 Task: Add Mahi Mahi Previously Frozen to the cart.
Action: Mouse moved to (14, 120)
Screenshot: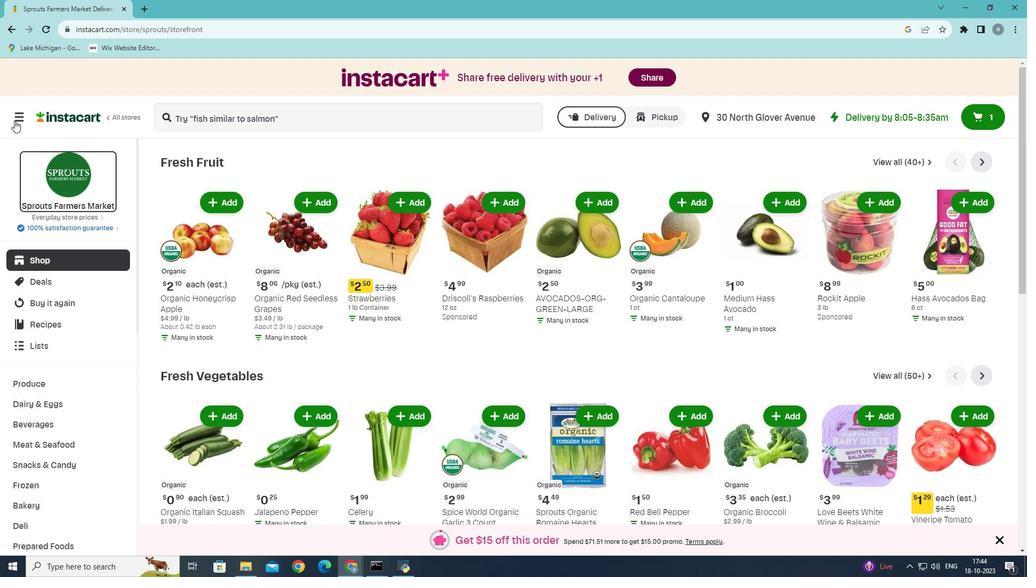 
Action: Mouse pressed left at (14, 120)
Screenshot: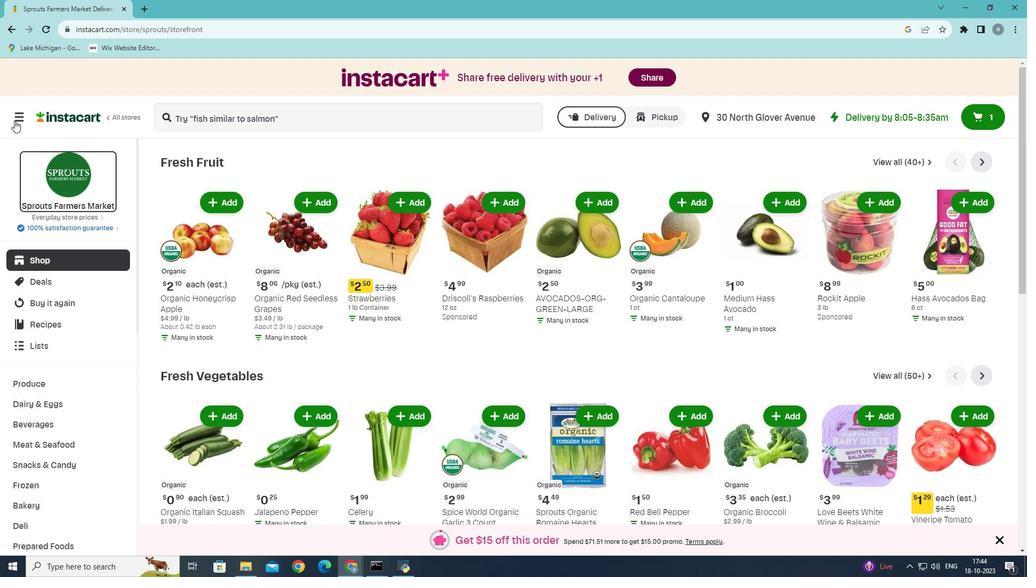 
Action: Mouse moved to (85, 318)
Screenshot: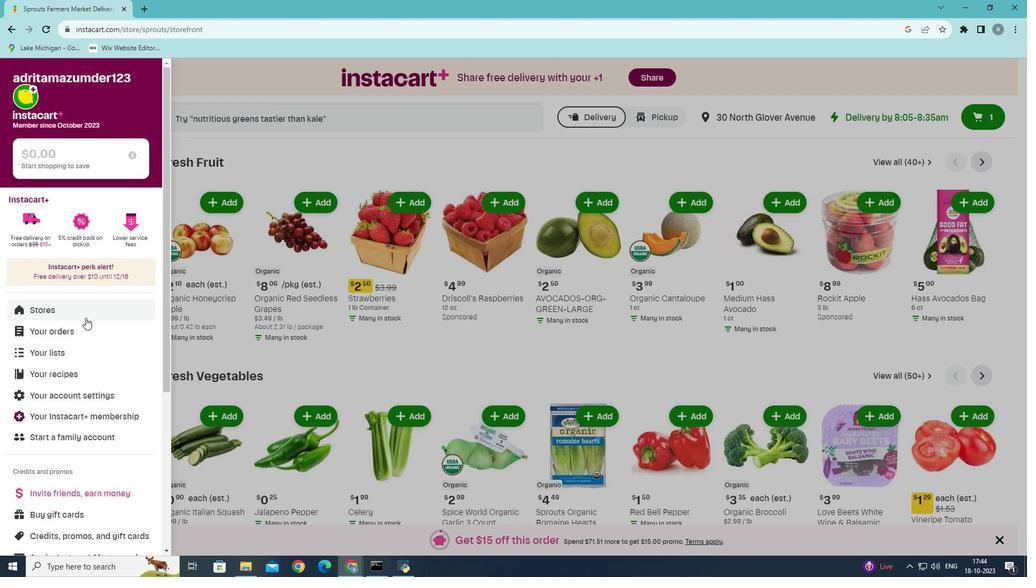 
Action: Mouse pressed left at (85, 318)
Screenshot: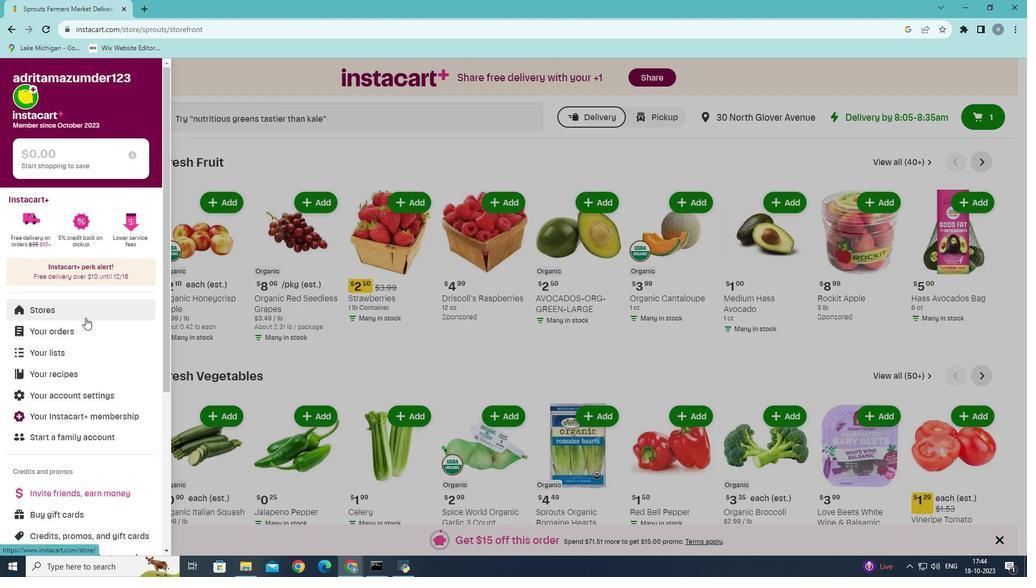 
Action: Mouse moved to (242, 108)
Screenshot: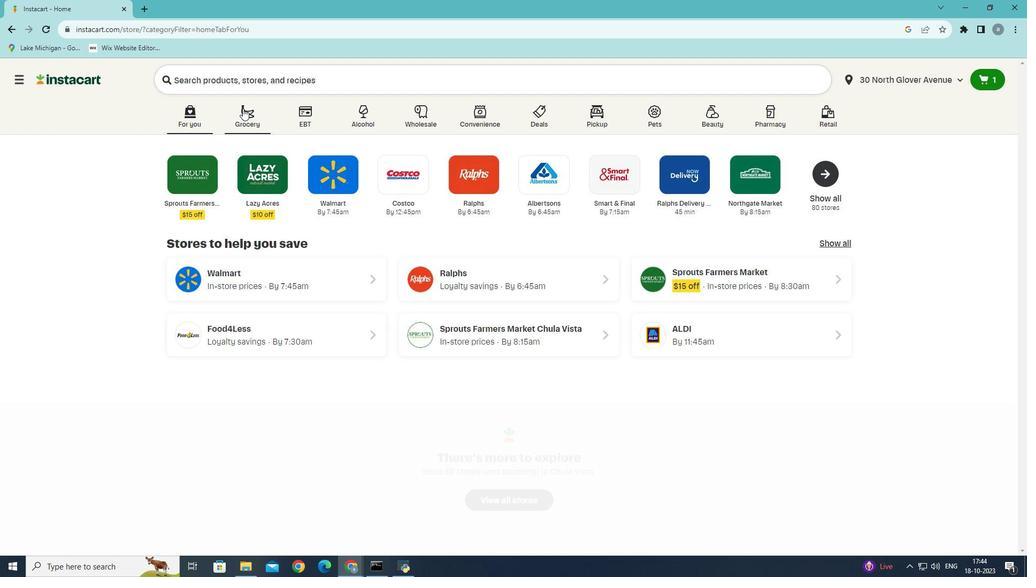 
Action: Mouse pressed left at (242, 108)
Screenshot: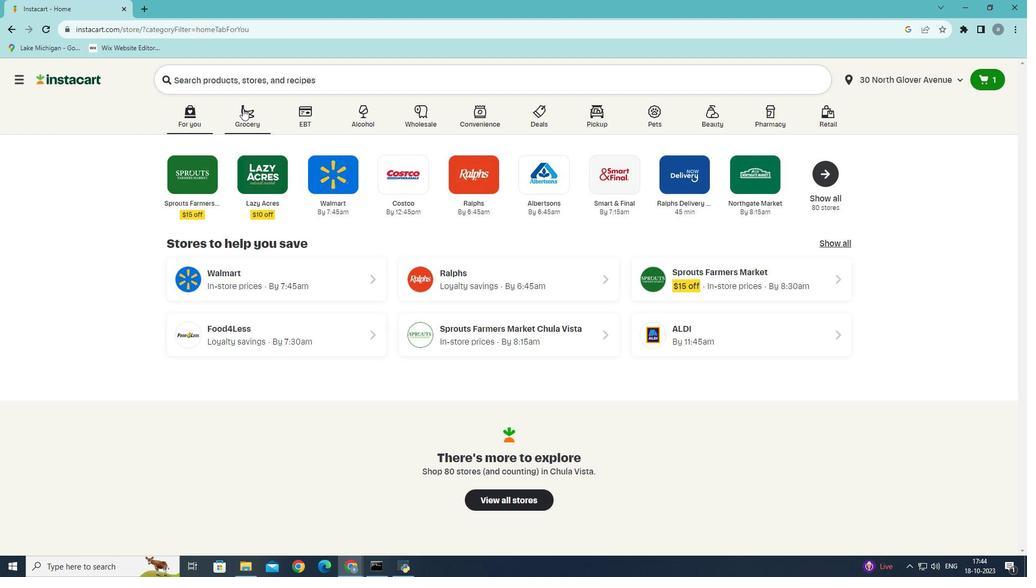 
Action: Mouse moved to (205, 322)
Screenshot: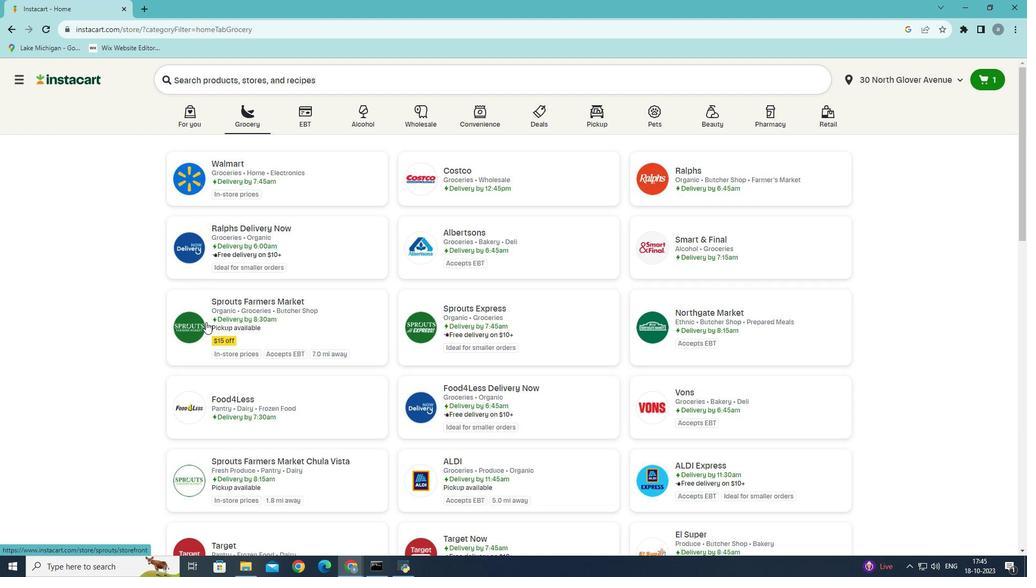 
Action: Mouse pressed left at (205, 322)
Screenshot: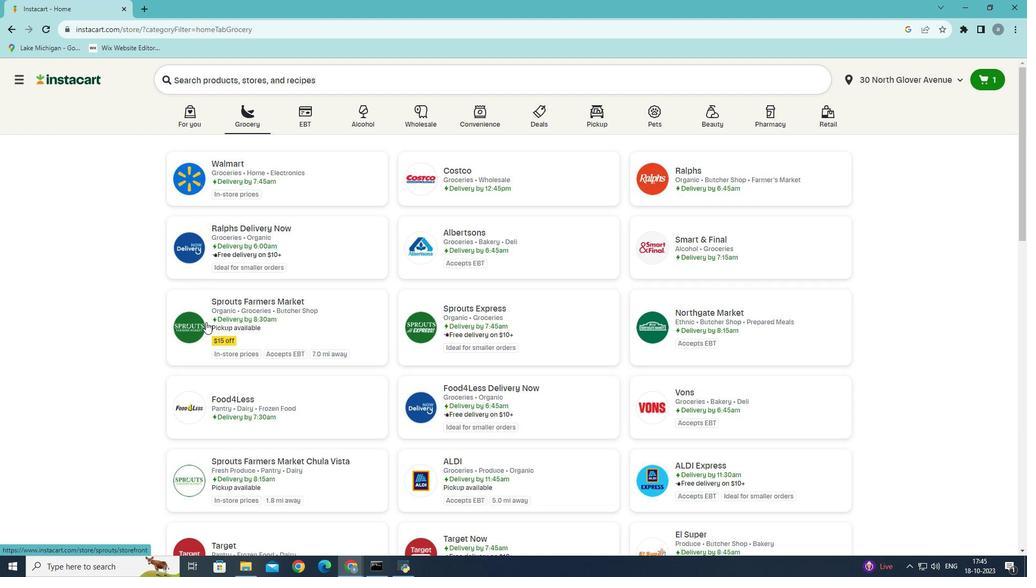 
Action: Mouse moved to (41, 444)
Screenshot: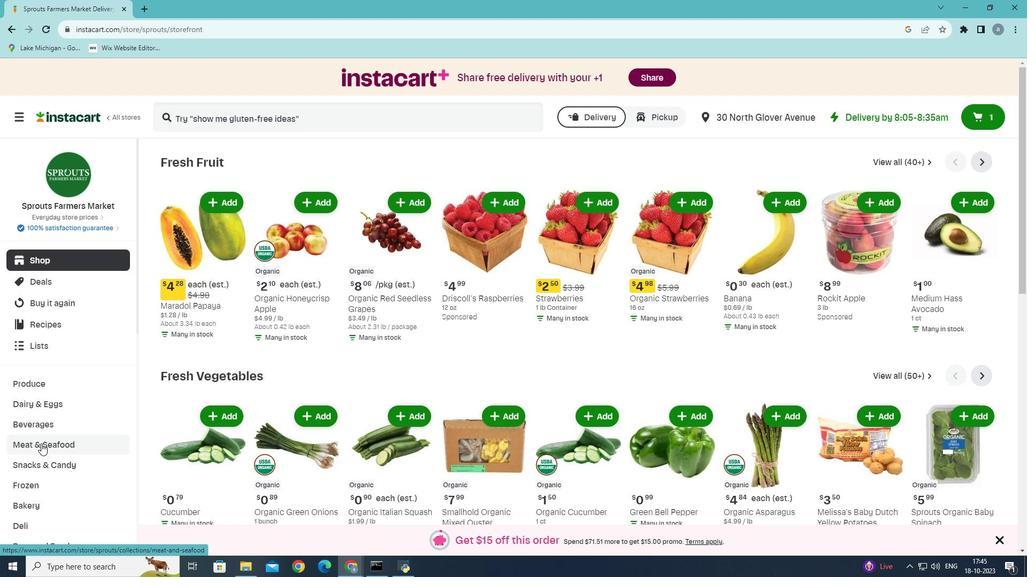 
Action: Mouse pressed left at (41, 444)
Screenshot: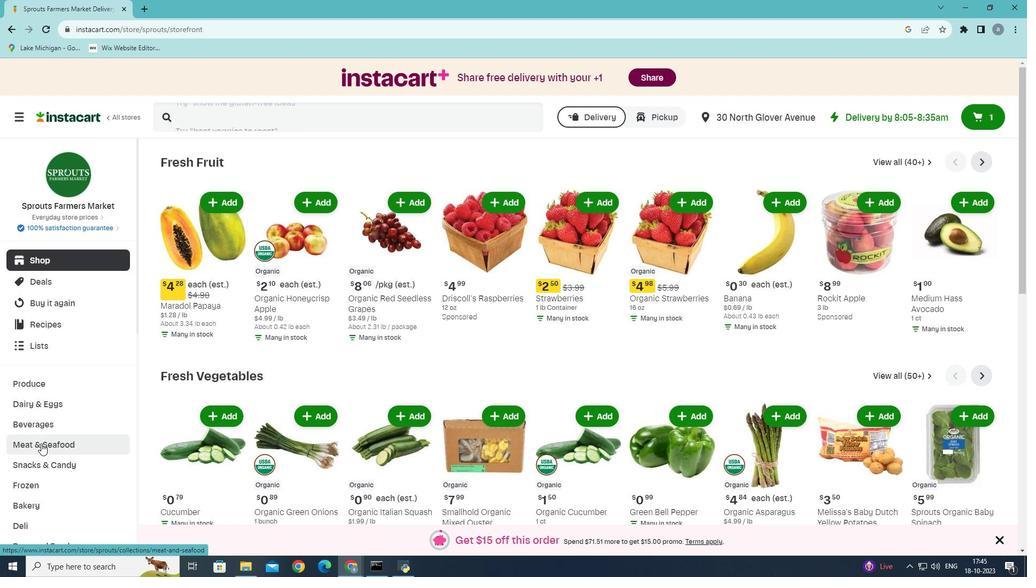 
Action: Mouse moved to (418, 183)
Screenshot: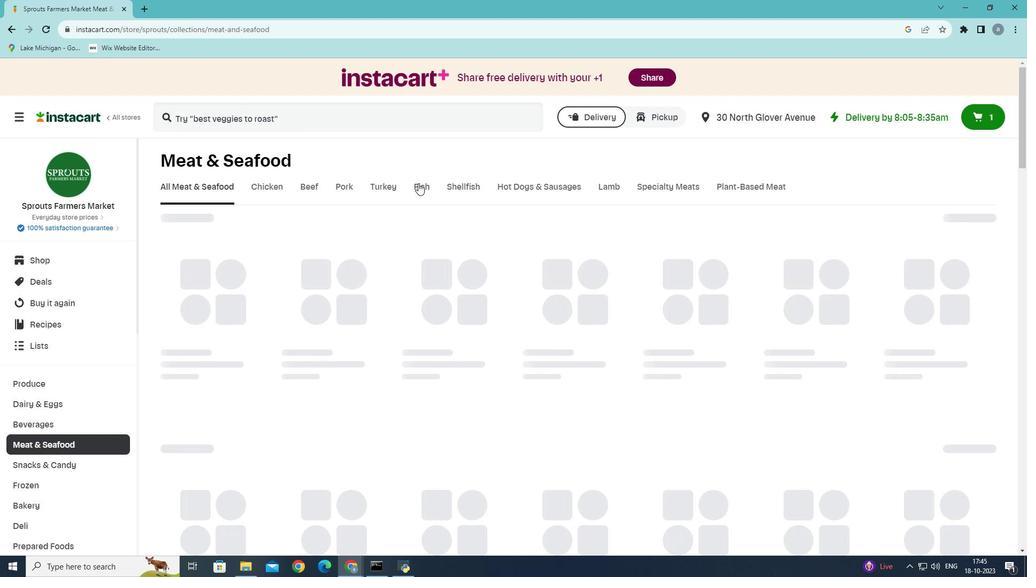 
Action: Mouse pressed left at (418, 183)
Screenshot: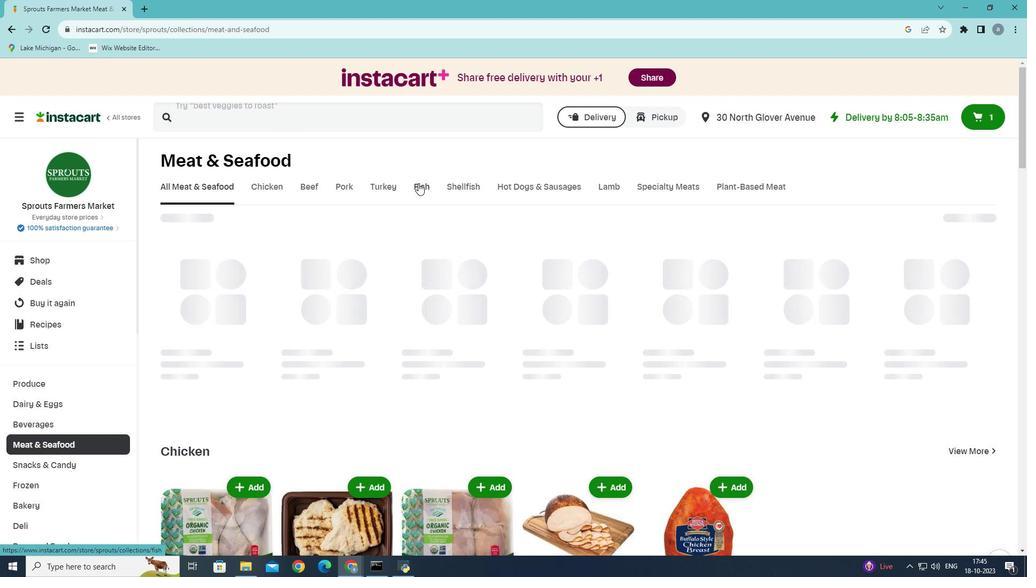 
Action: Mouse moved to (477, 338)
Screenshot: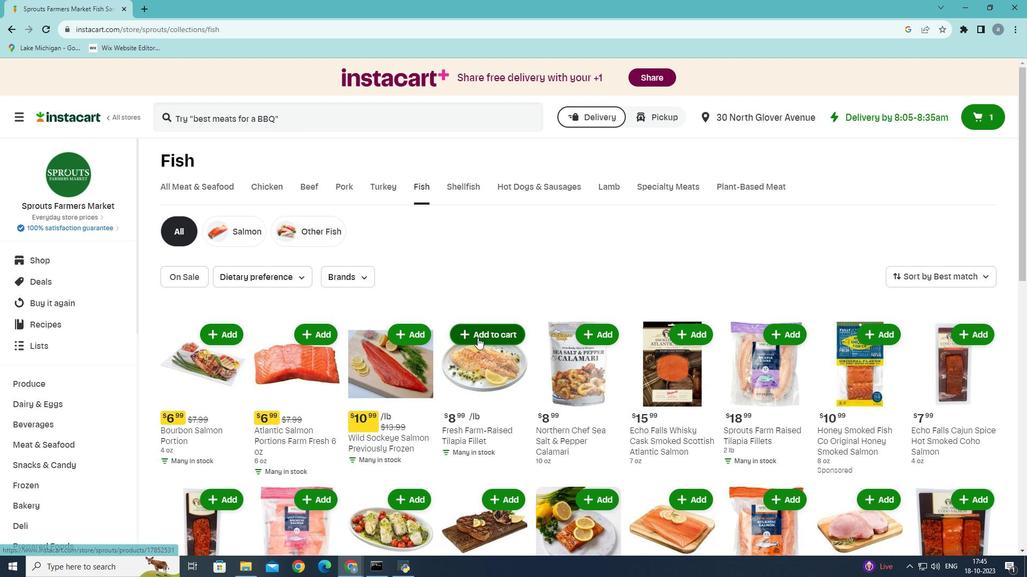 
Action: Mouse scrolled (477, 337) with delta (0, 0)
Screenshot: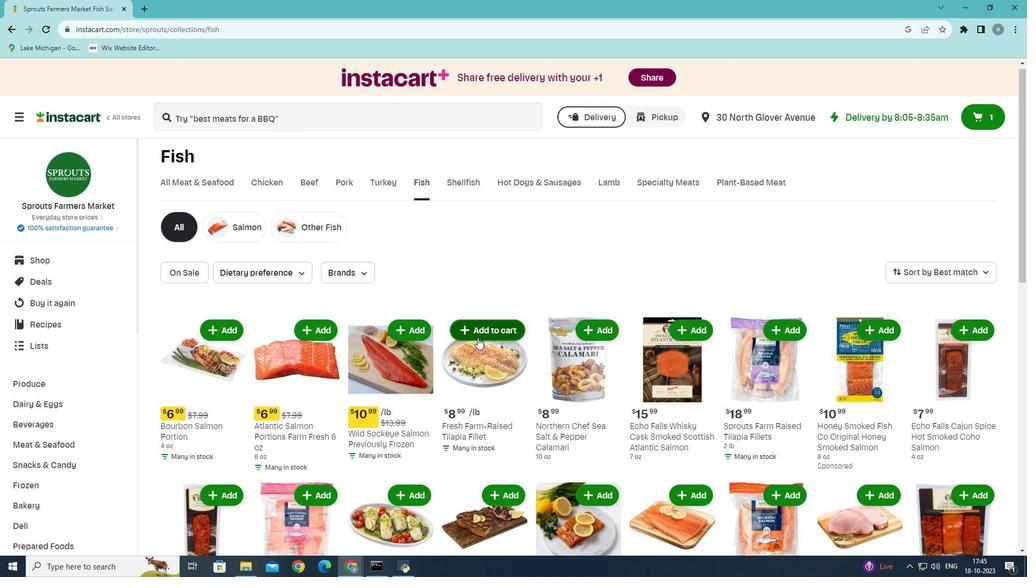 
Action: Mouse scrolled (477, 337) with delta (0, 0)
Screenshot: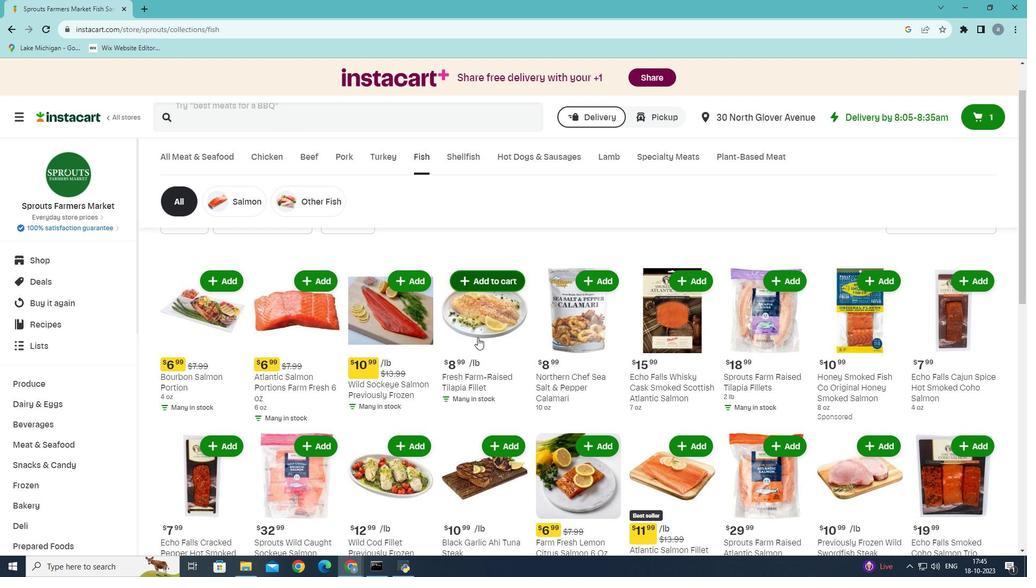 
Action: Mouse scrolled (477, 337) with delta (0, 0)
Screenshot: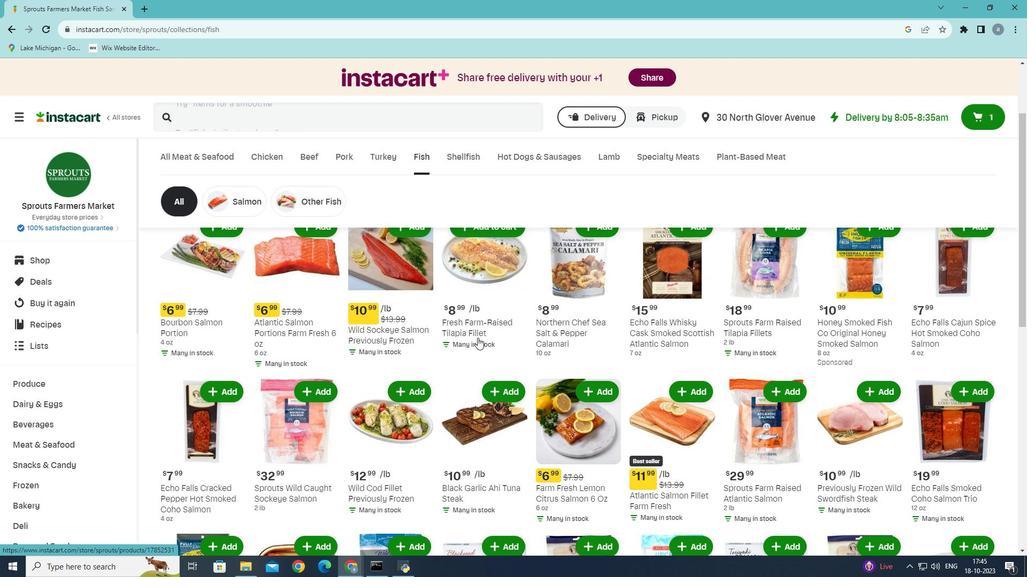 
Action: Mouse scrolled (477, 337) with delta (0, 0)
Screenshot: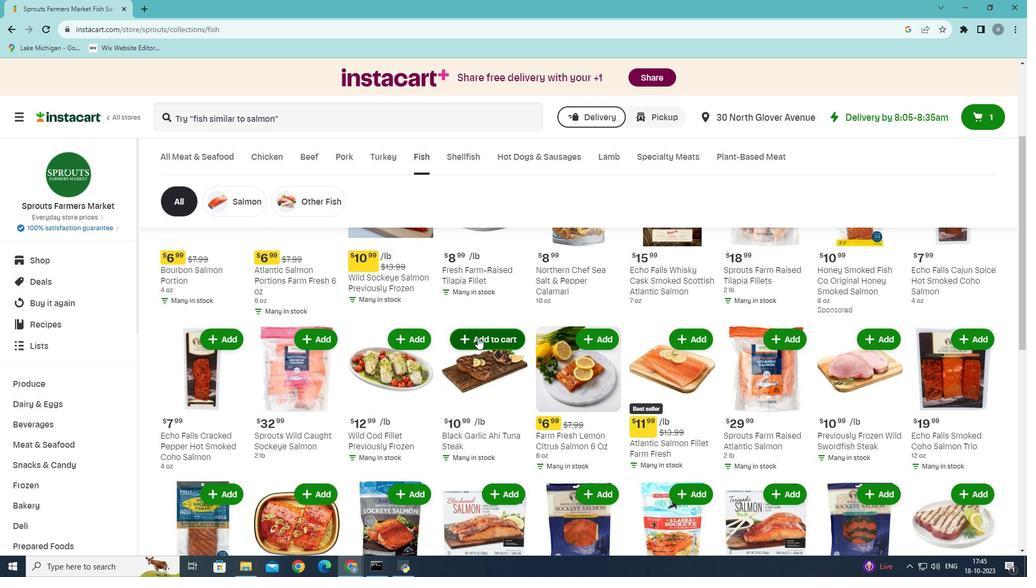 
Action: Mouse scrolled (477, 337) with delta (0, 0)
Screenshot: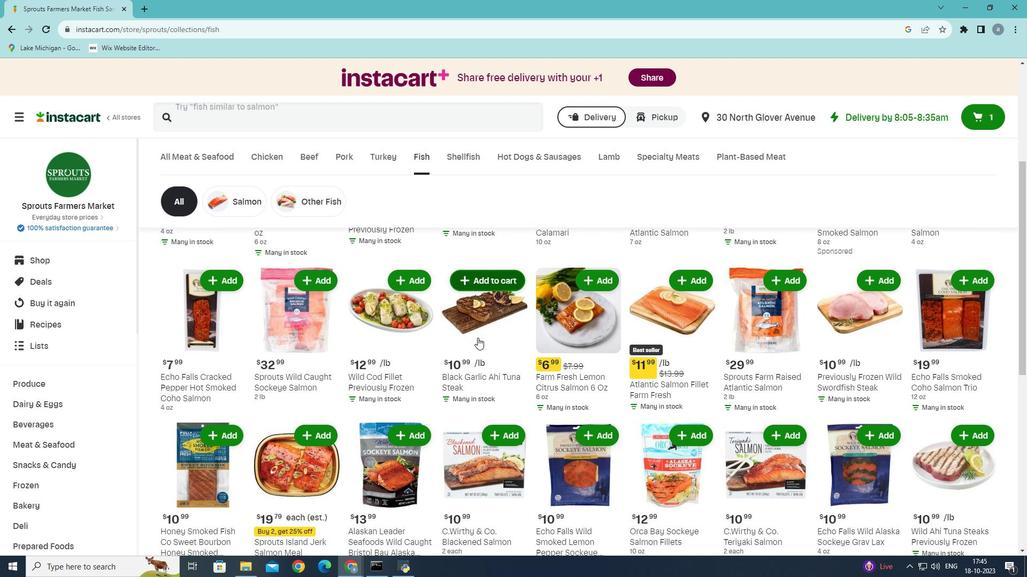 
Action: Mouse scrolled (477, 337) with delta (0, 0)
Screenshot: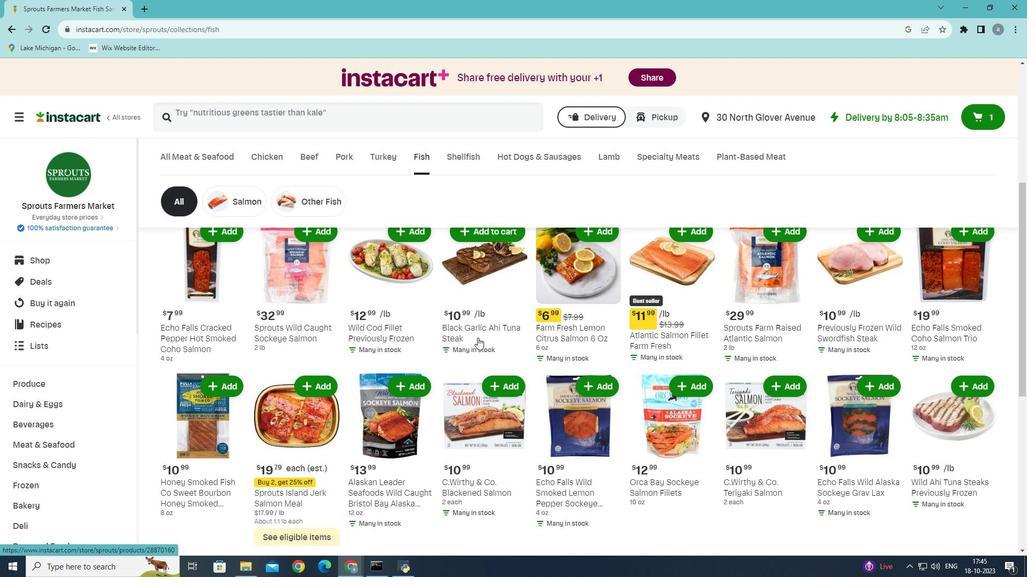 
Action: Mouse scrolled (477, 337) with delta (0, 0)
Screenshot: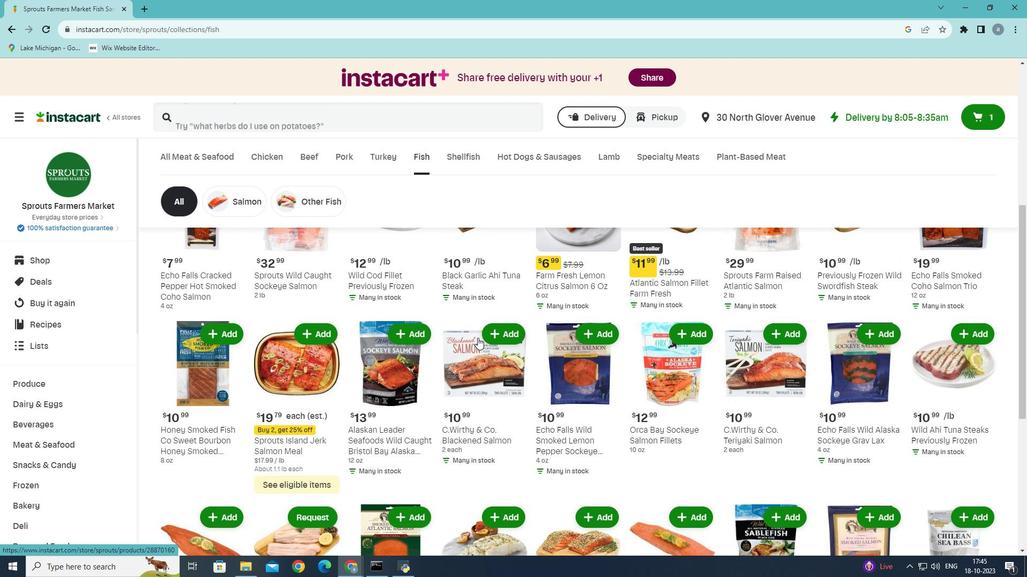 
Action: Mouse scrolled (477, 337) with delta (0, 0)
Screenshot: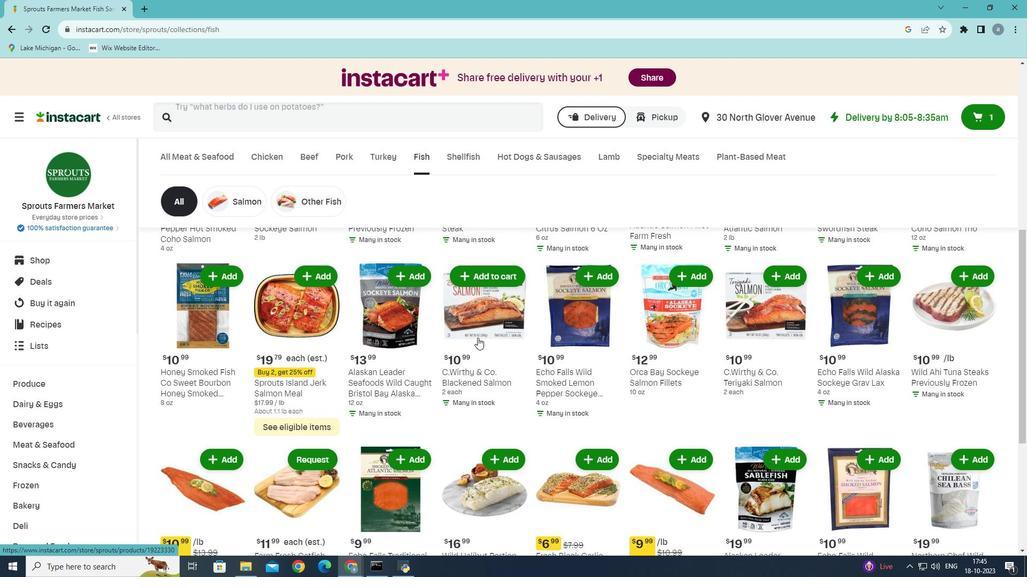 
Action: Mouse scrolled (477, 337) with delta (0, 0)
Screenshot: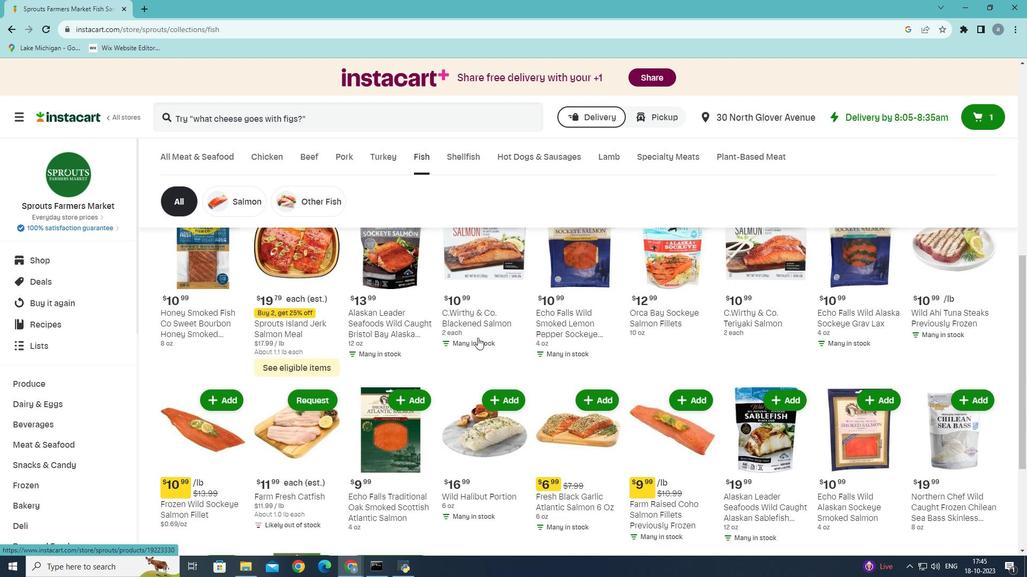 
Action: Mouse scrolled (477, 337) with delta (0, 0)
Screenshot: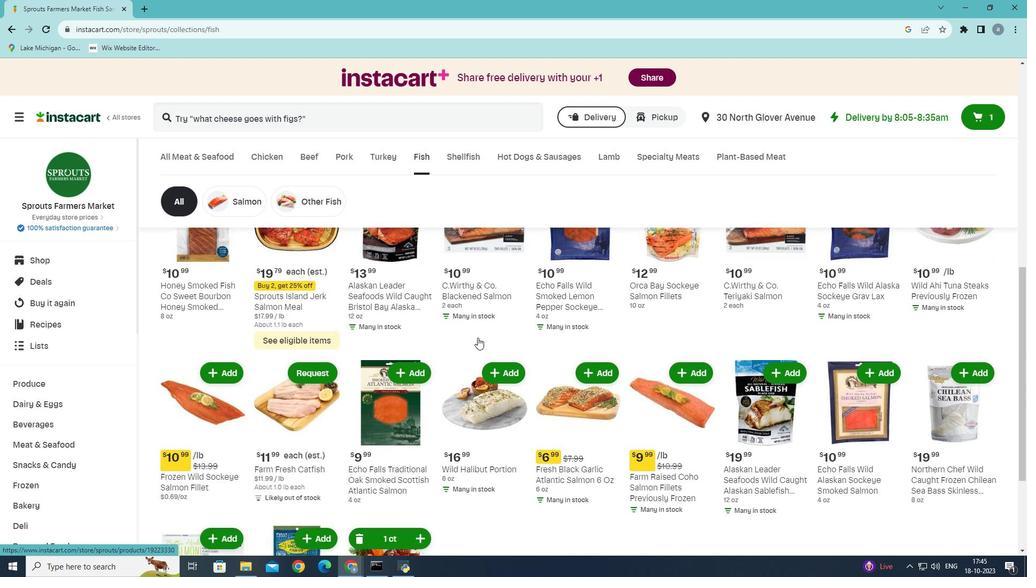 
Action: Mouse scrolled (477, 337) with delta (0, 0)
Screenshot: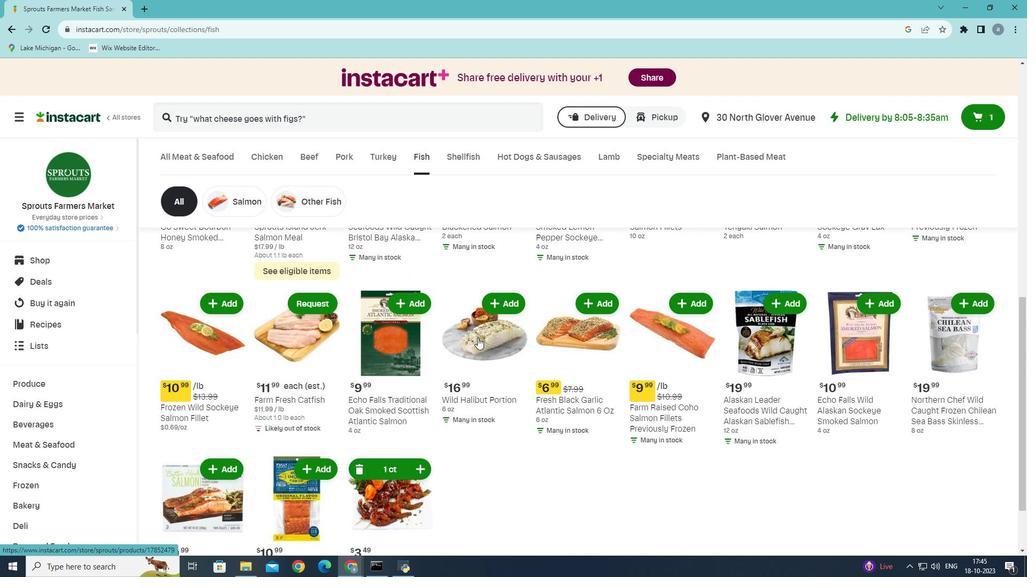 
Action: Mouse scrolled (477, 337) with delta (0, 0)
Screenshot: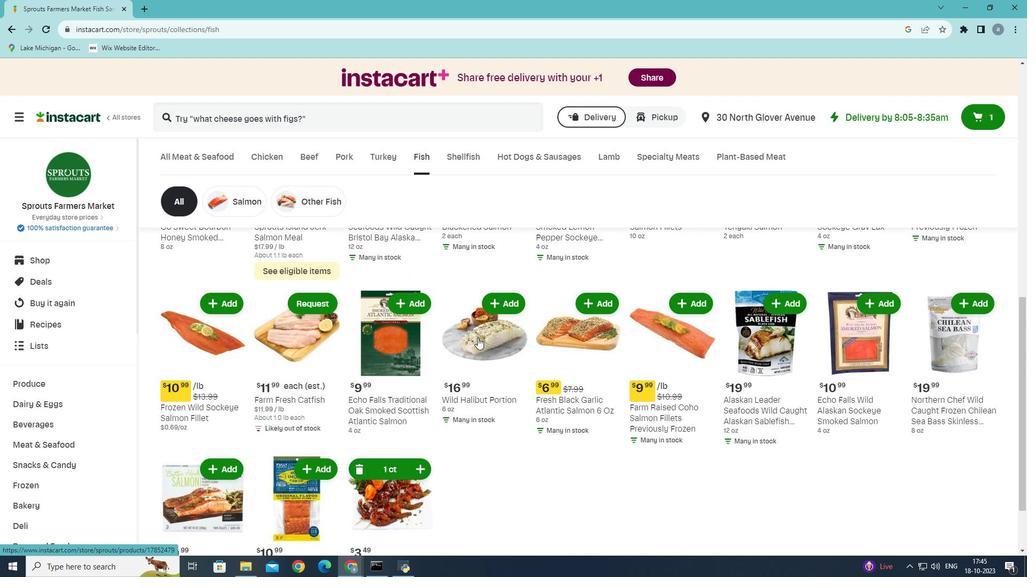 
Action: Mouse scrolled (477, 337) with delta (0, 0)
Screenshot: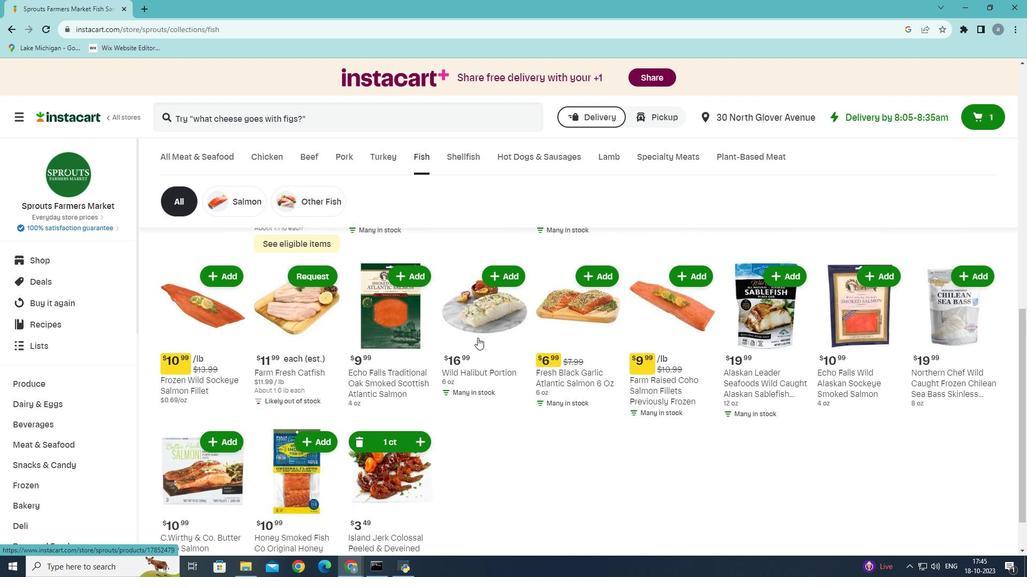 
Action: Mouse scrolled (477, 337) with delta (0, 0)
Screenshot: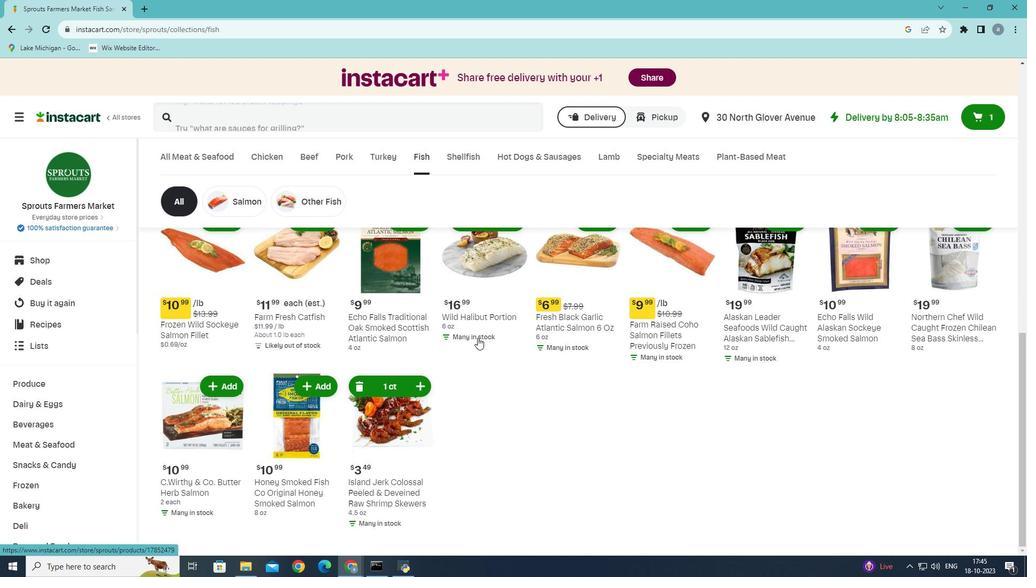 
Action: Mouse scrolled (477, 337) with delta (0, 0)
Screenshot: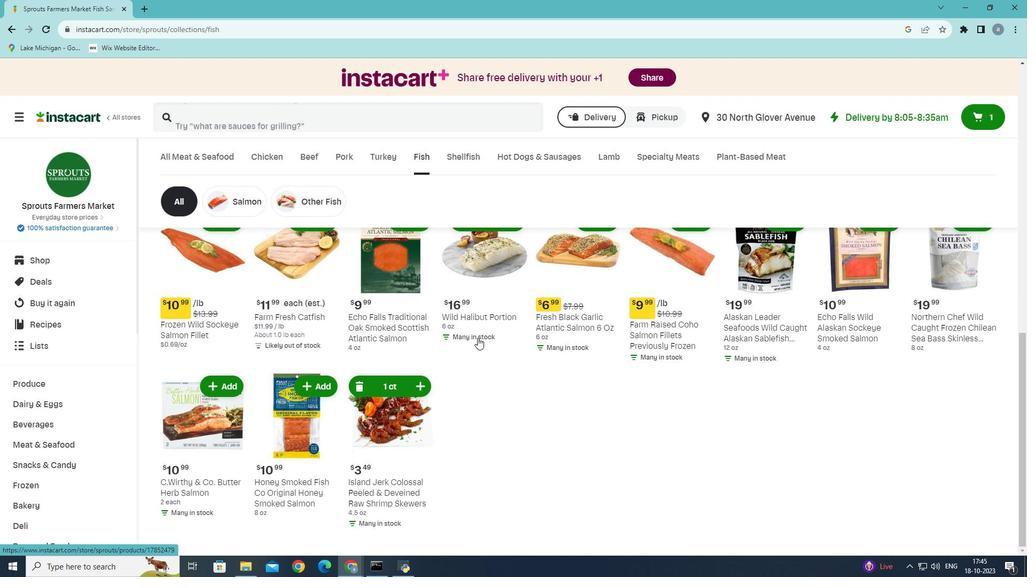 
Action: Mouse moved to (333, 201)
Screenshot: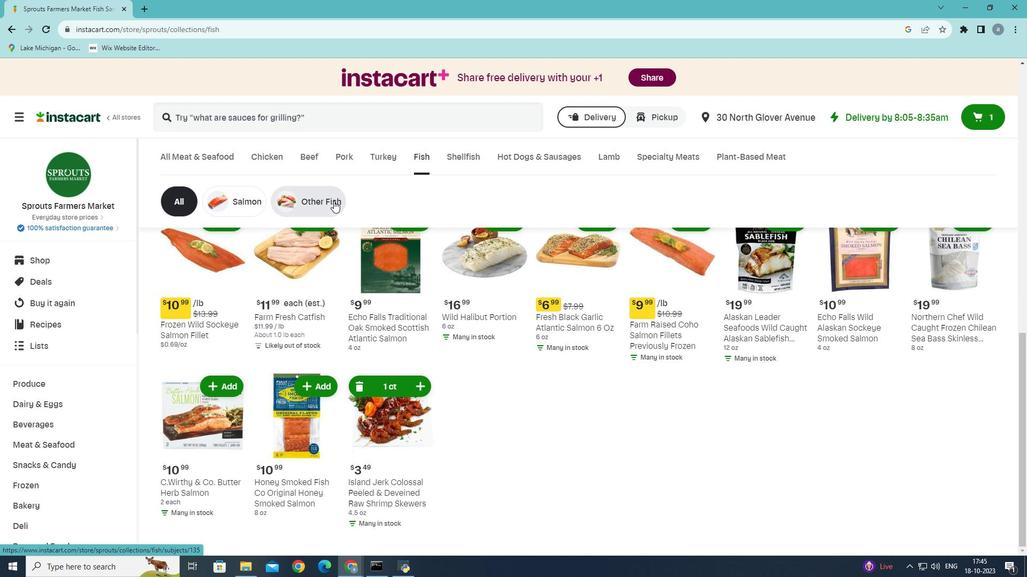 
Action: Mouse pressed left at (333, 201)
Screenshot: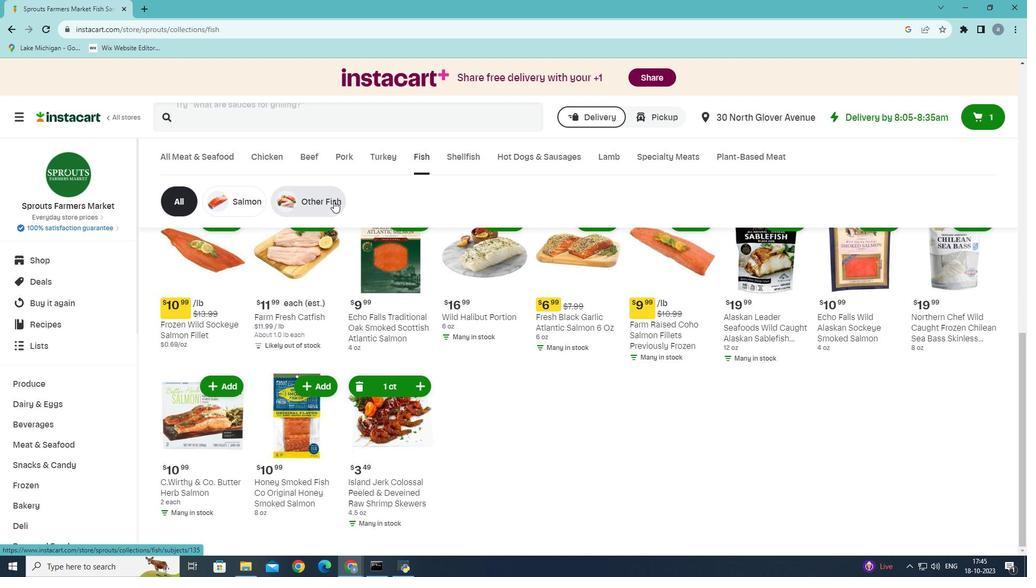 
Action: Mouse moved to (207, 116)
Screenshot: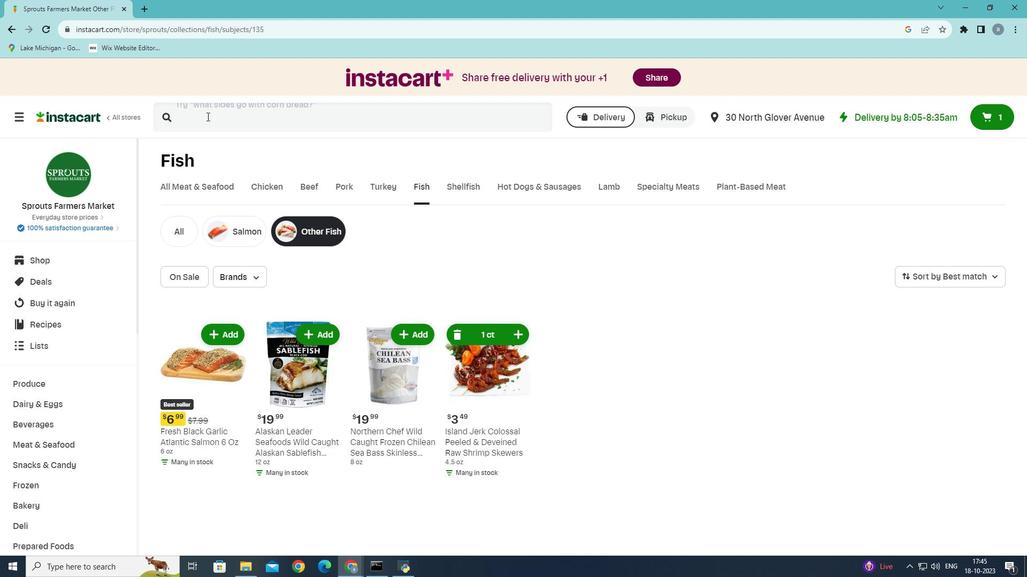 
Action: Mouse pressed left at (207, 116)
Screenshot: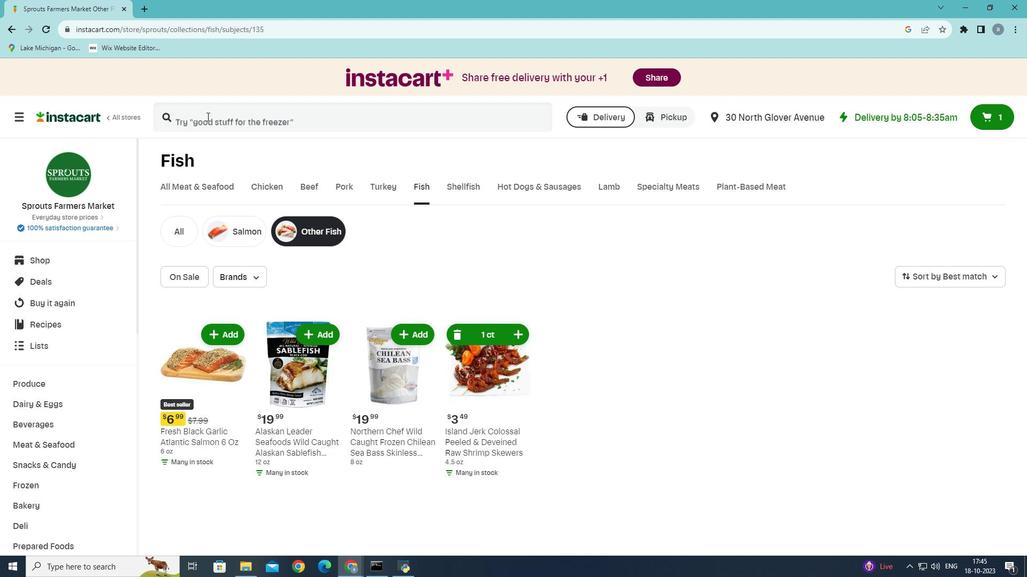 
Action: Mouse moved to (208, 116)
Screenshot: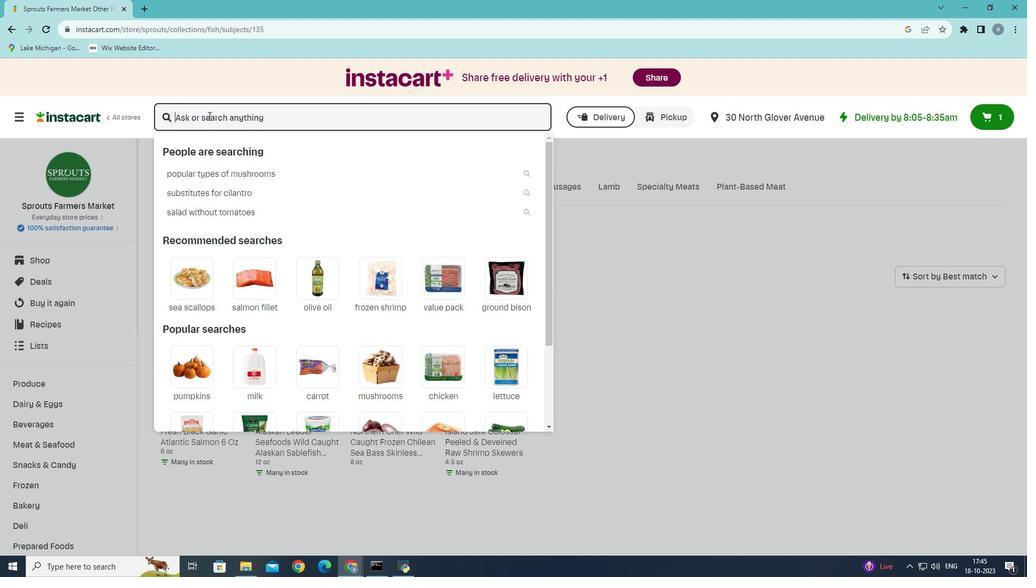 
Action: Key pressed <Key.shift>Mahi<Key.space>mahu
Screenshot: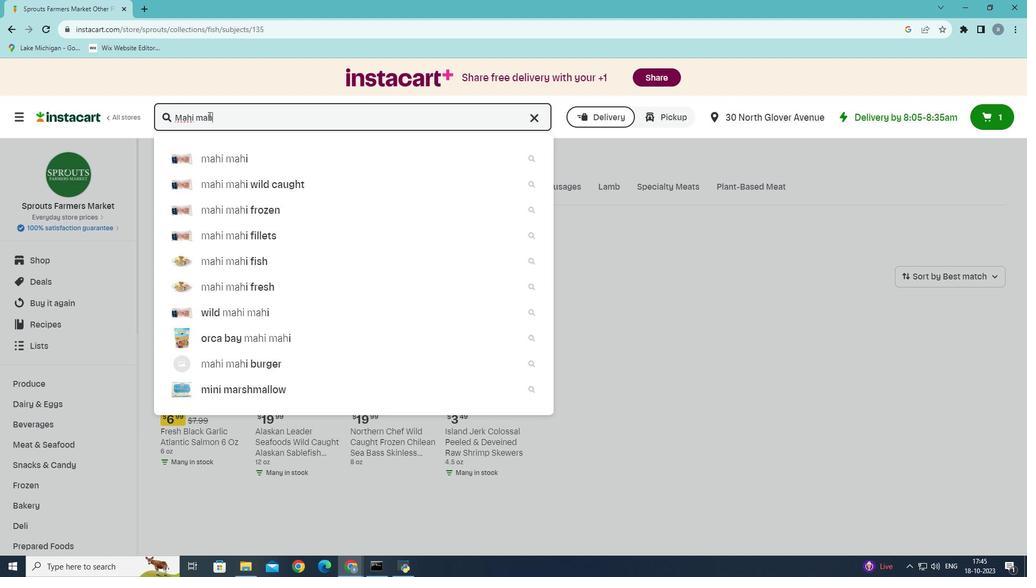 
Action: Mouse moved to (247, 209)
Screenshot: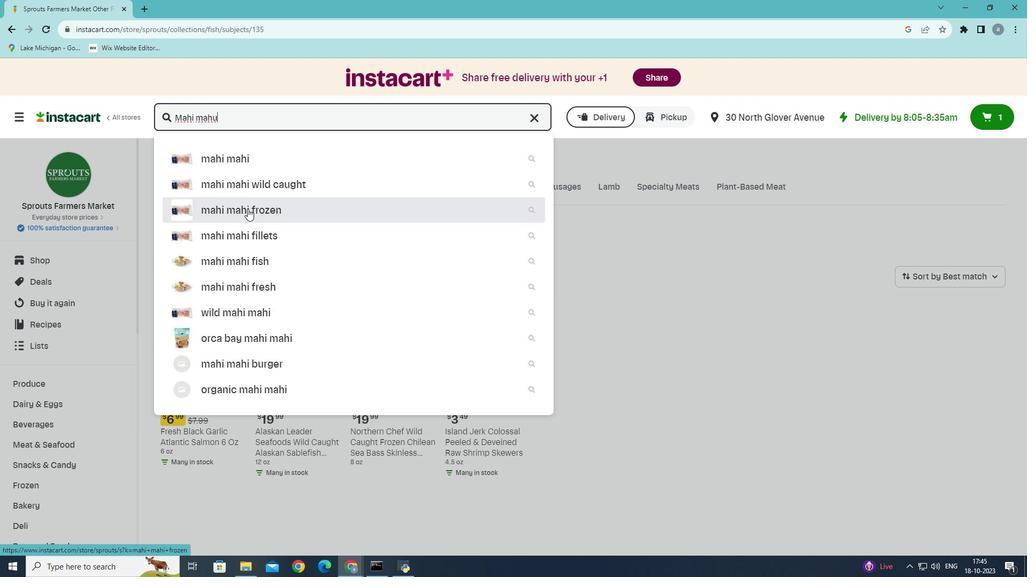 
Action: Mouse pressed left at (247, 209)
Screenshot: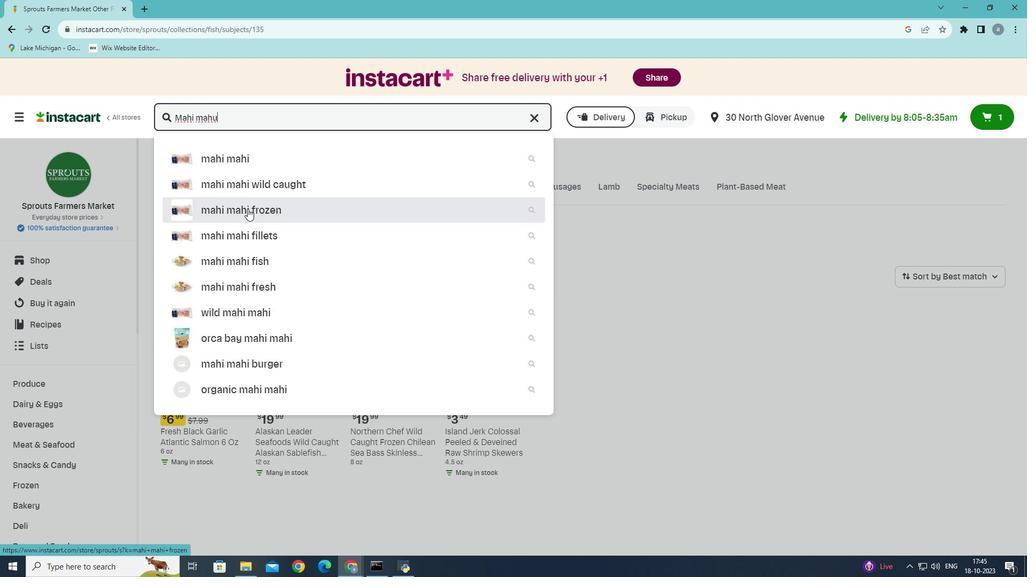 
Action: Mouse moved to (301, 223)
Screenshot: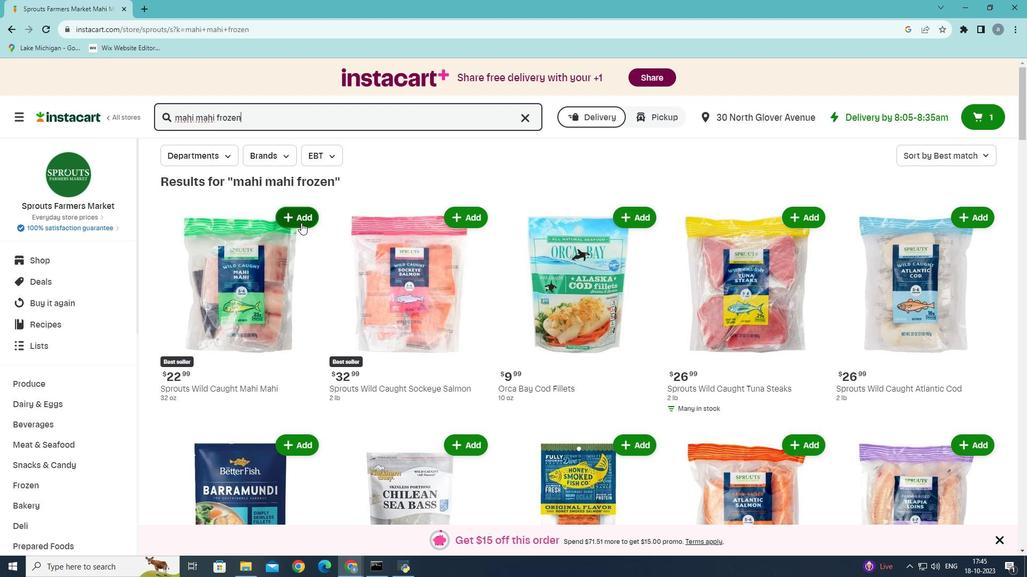 
Action: Mouse pressed left at (301, 223)
Screenshot: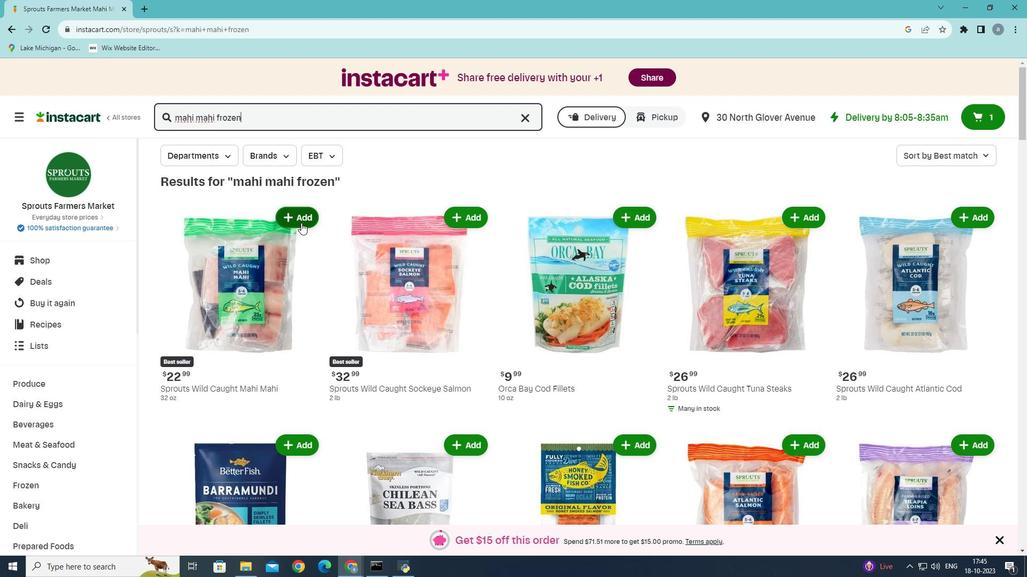 
